 Task: Add the task  Implement multi-language support for the app to the section Code Collectives in the project TrapPlan and add a Due Date to the respective task as 2023/09/11.
Action: Mouse moved to (353, 471)
Screenshot: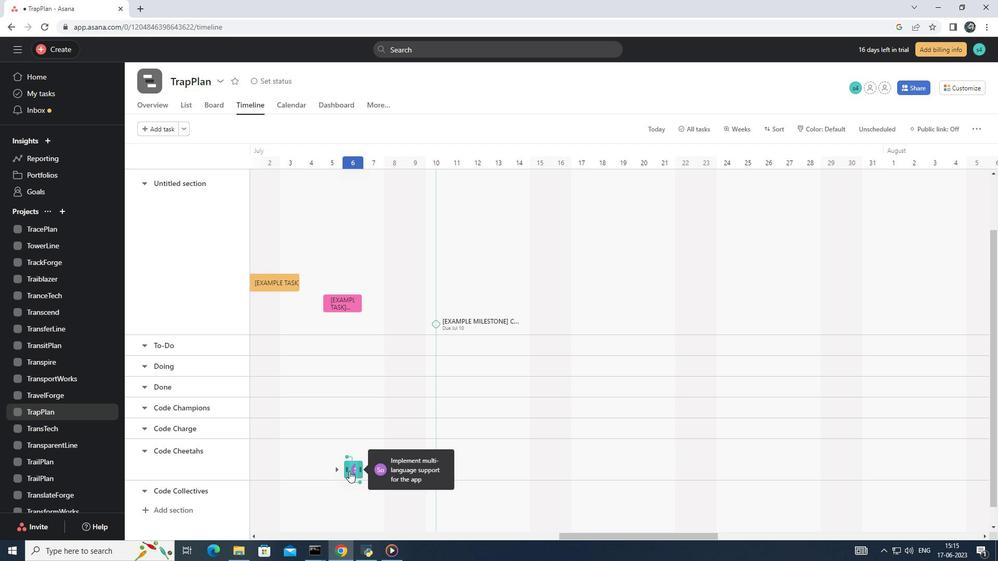 
Action: Mouse pressed left at (353, 471)
Screenshot: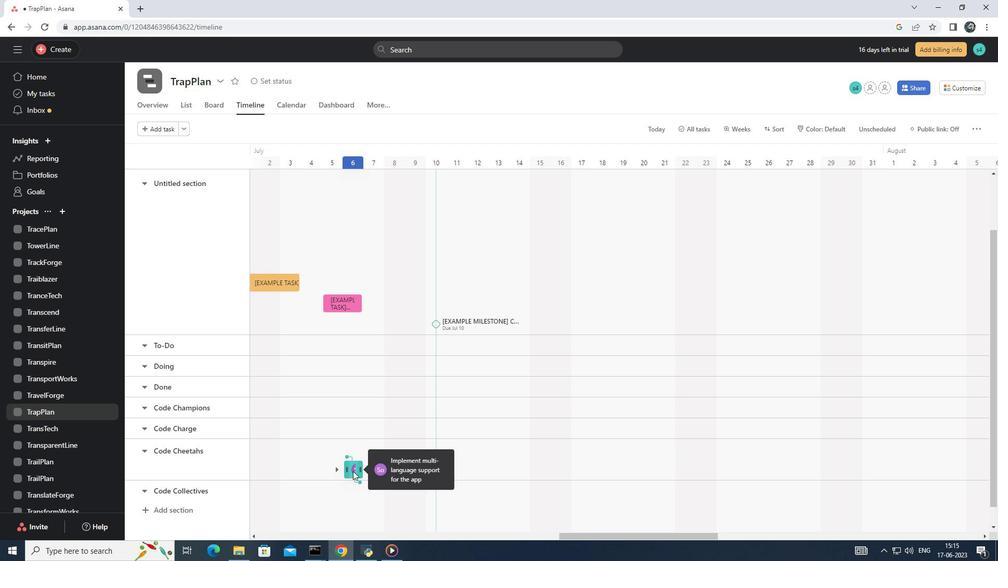 
Action: Mouse moved to (810, 226)
Screenshot: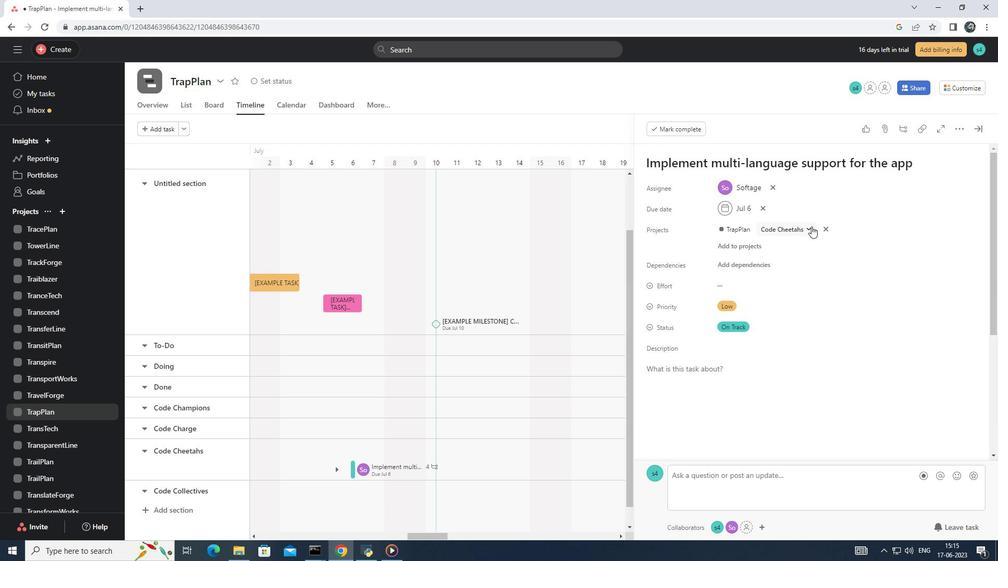 
Action: Mouse pressed left at (810, 226)
Screenshot: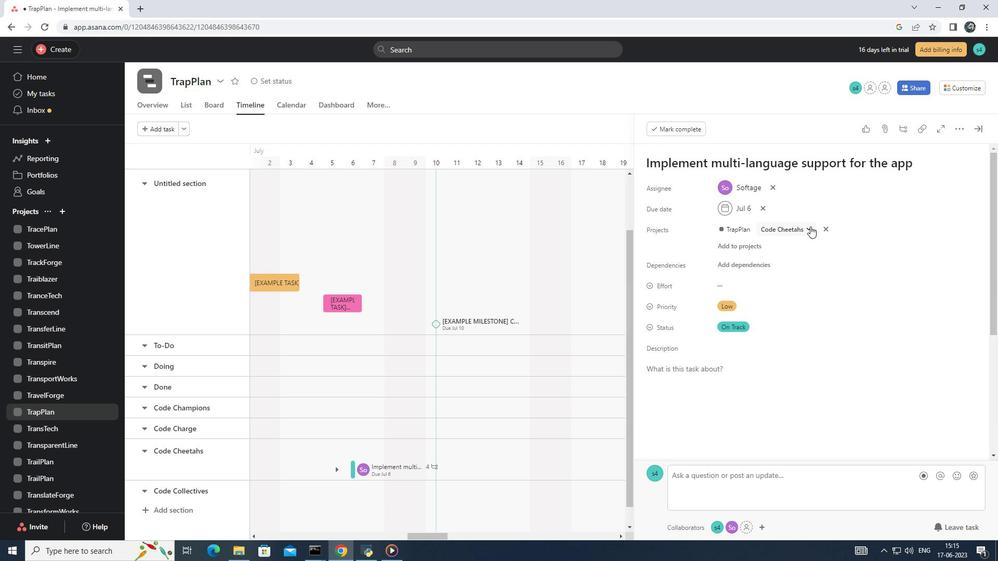 
Action: Mouse moved to (772, 385)
Screenshot: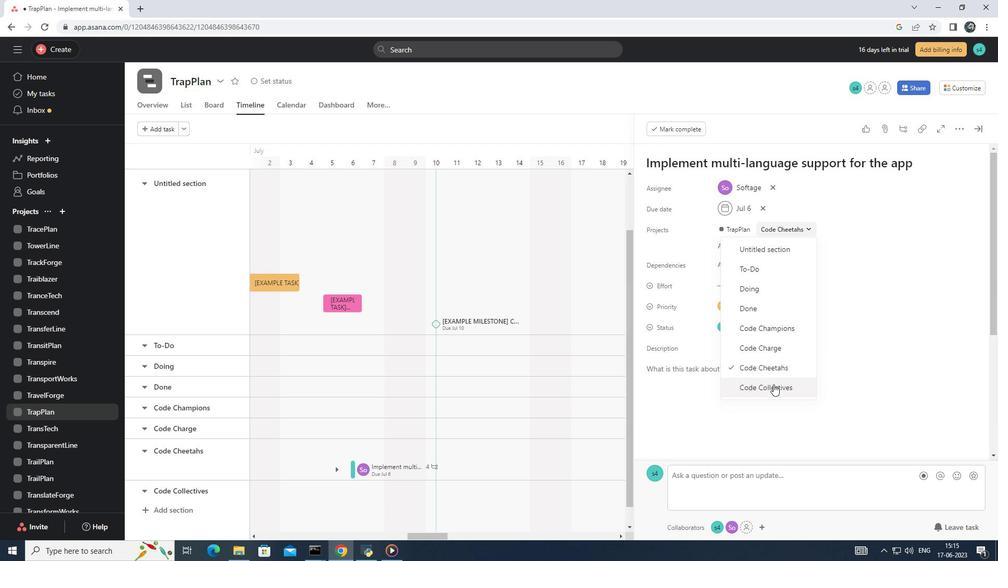 
Action: Mouse pressed left at (772, 385)
Screenshot: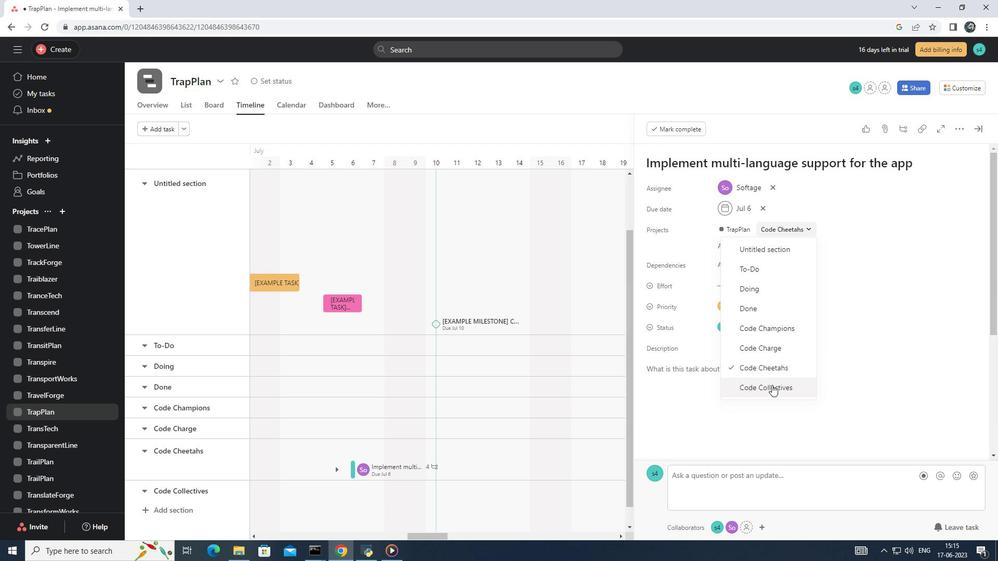
Action: Mouse pressed left at (772, 385)
Screenshot: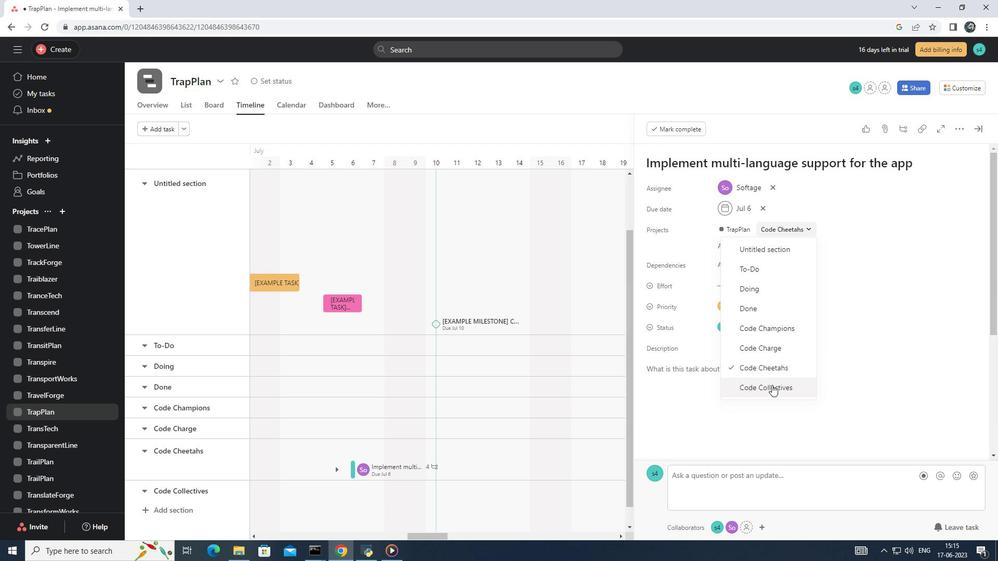 
Action: Mouse moved to (764, 203)
Screenshot: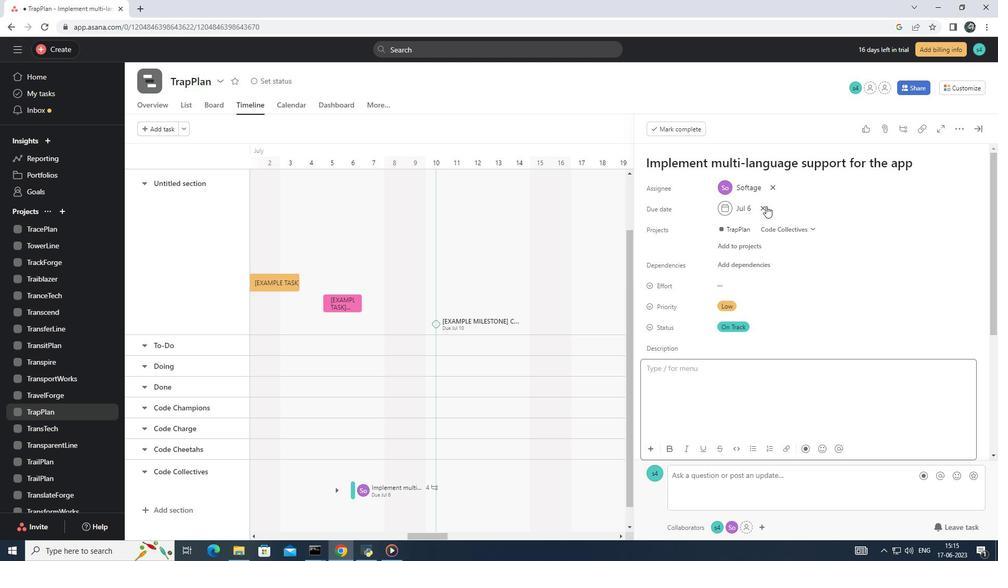 
Action: Mouse pressed left at (764, 203)
Screenshot: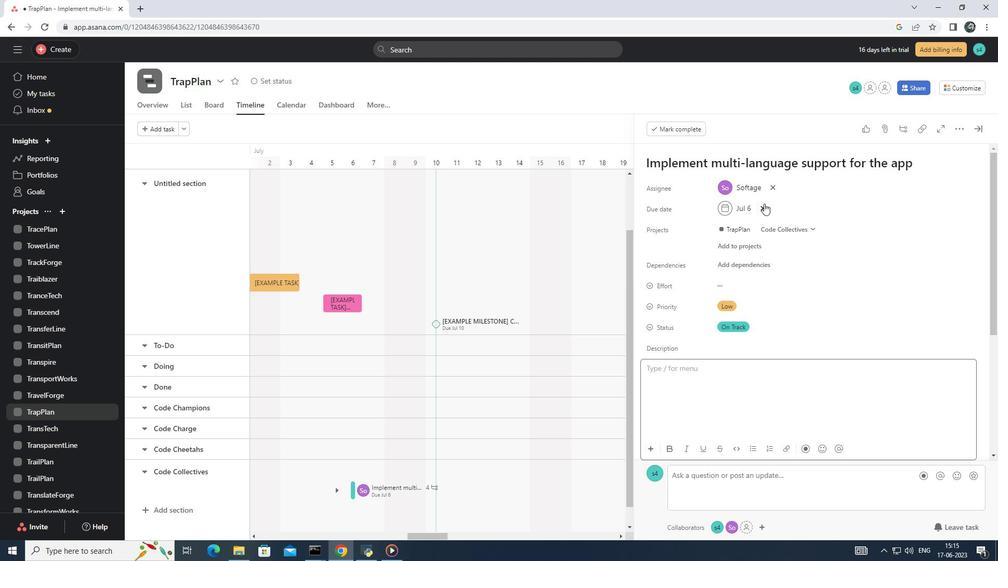 
Action: Mouse moved to (730, 209)
Screenshot: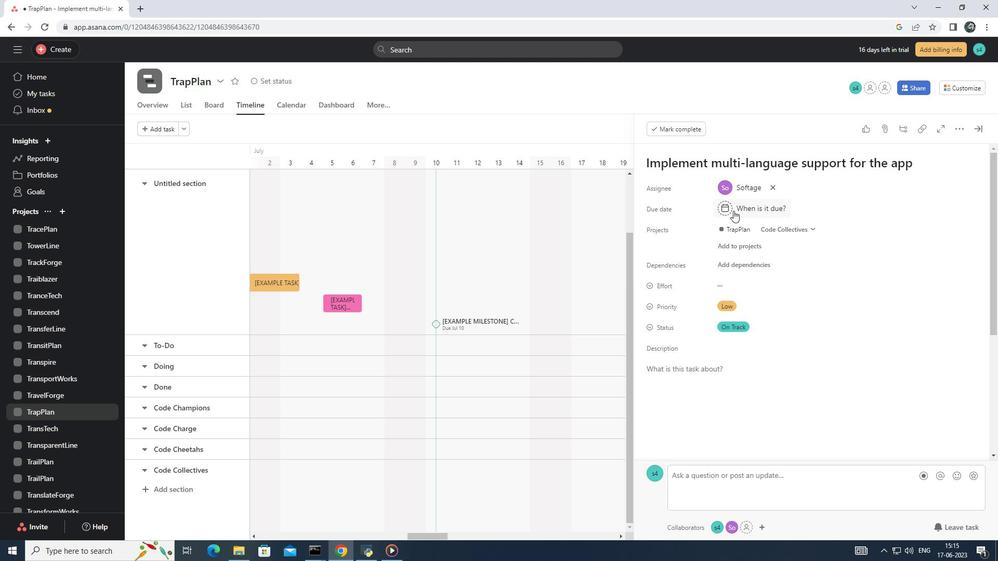 
Action: Mouse pressed left at (730, 209)
Screenshot: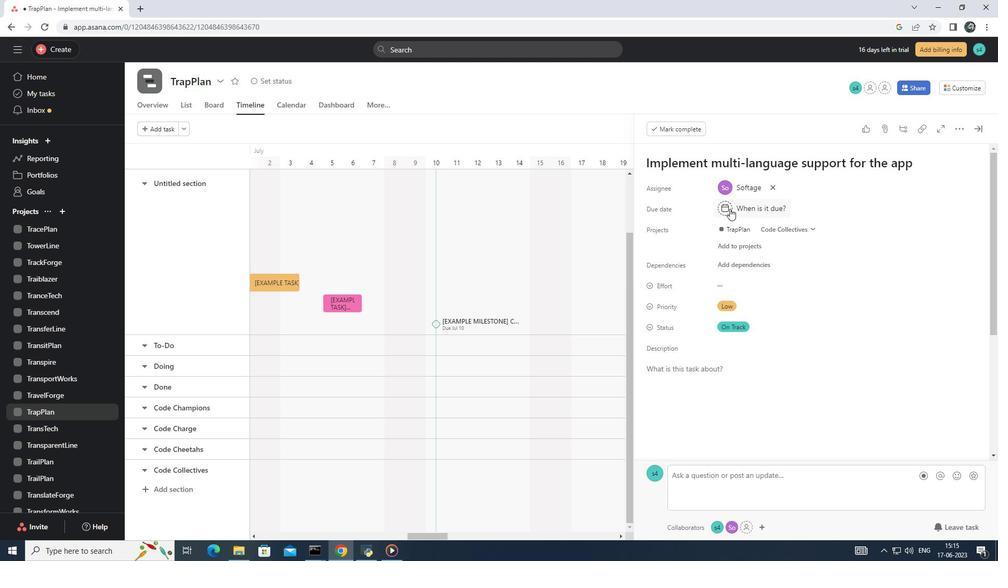 
Action: Mouse moved to (816, 233)
Screenshot: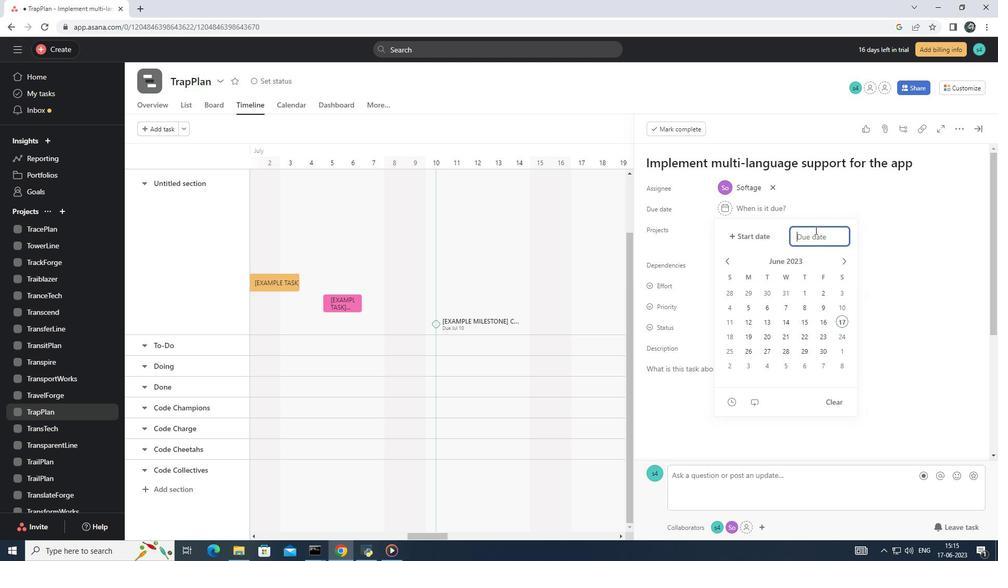
Action: Mouse pressed left at (816, 233)
Screenshot: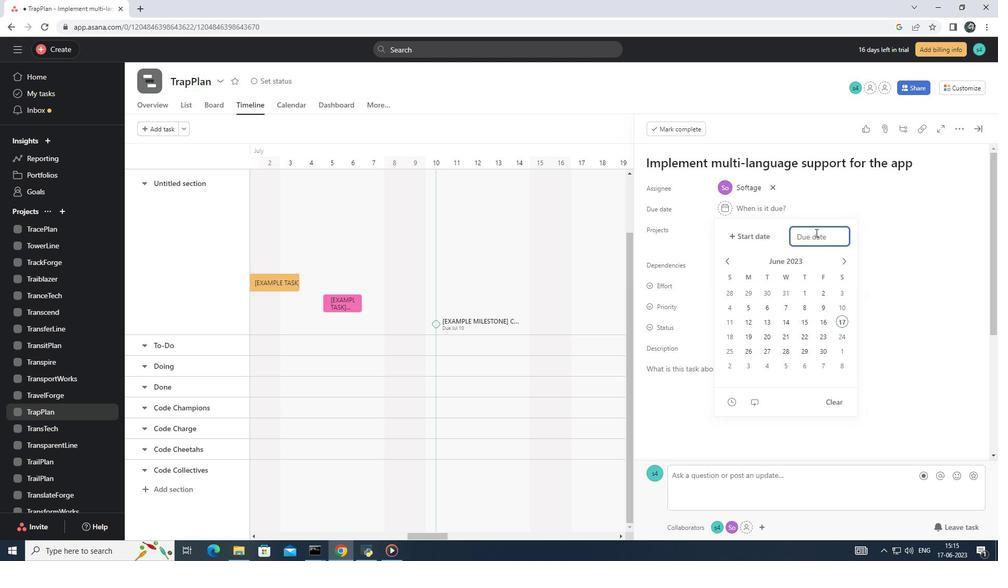 
Action: Key pressed 2023/07<Key.backspace>9/11<Key.enter>
Screenshot: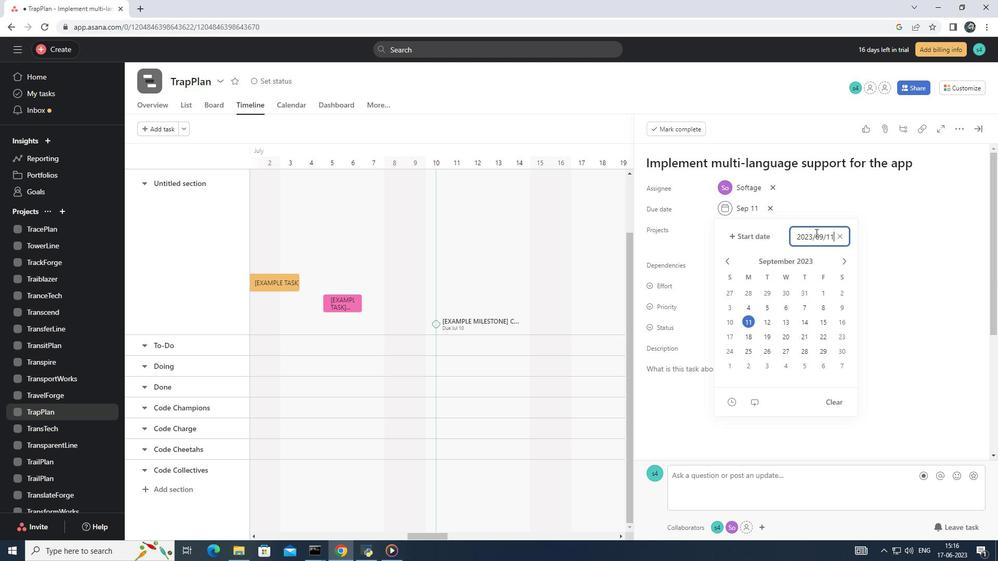 
Action: Mouse moved to (816, 233)
Screenshot: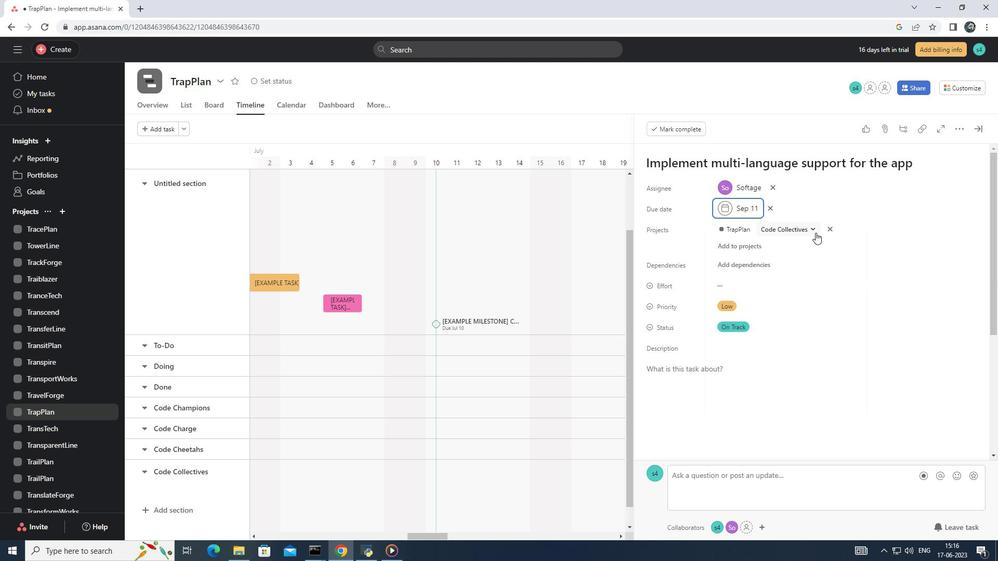 
